Task: Use Pulsing Logo Accent 01 Effect in this video Movie B.mp4
Action: Mouse moved to (136, 87)
Screenshot: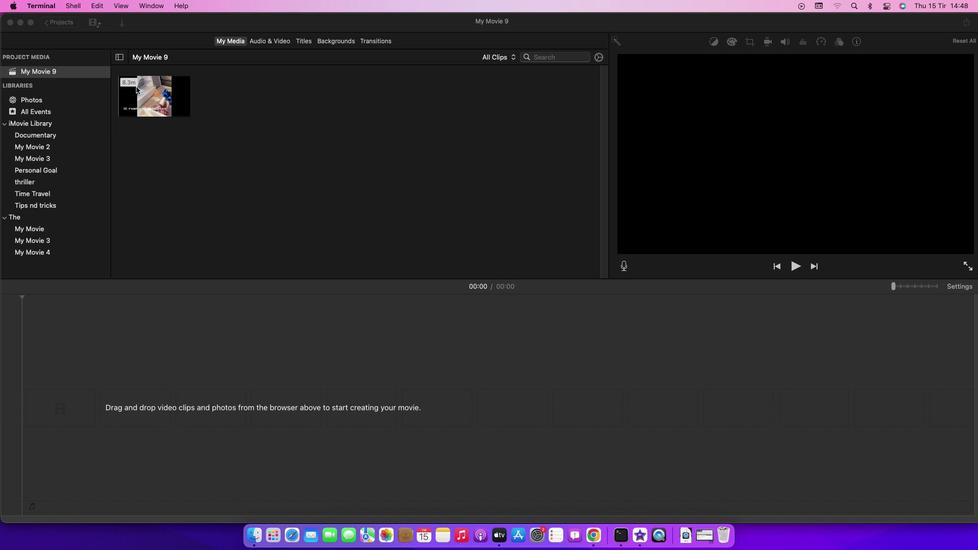 
Action: Mouse pressed left at (136, 87)
Screenshot: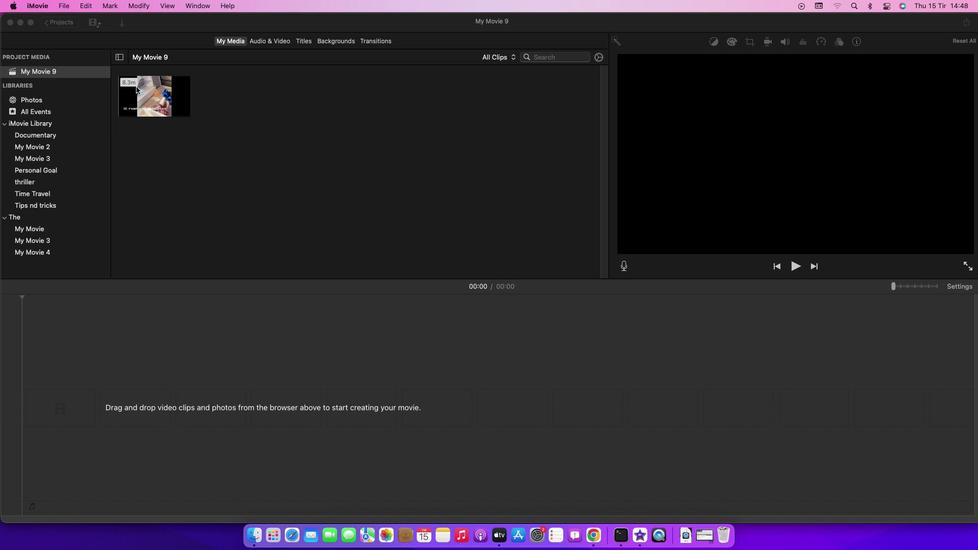 
Action: Mouse moved to (153, 94)
Screenshot: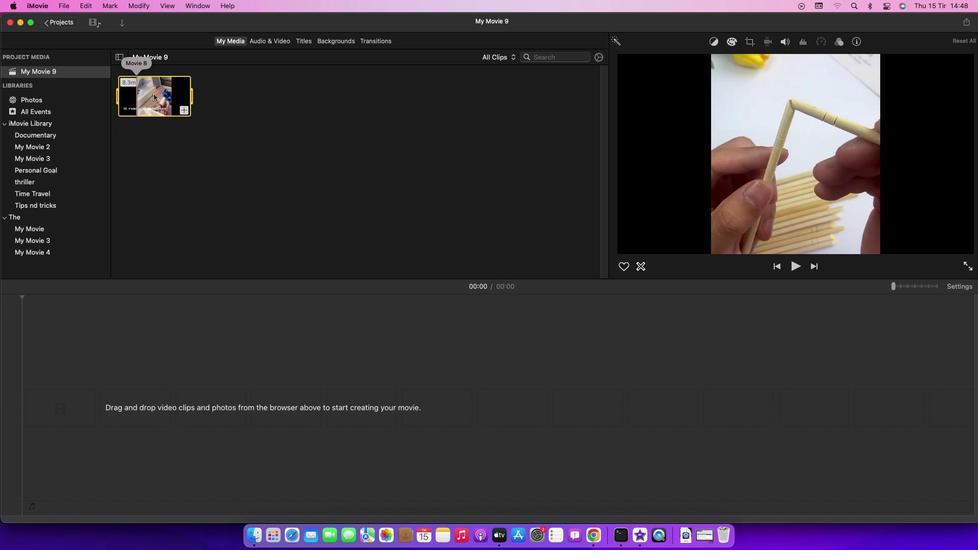 
Action: Mouse pressed left at (153, 94)
Screenshot: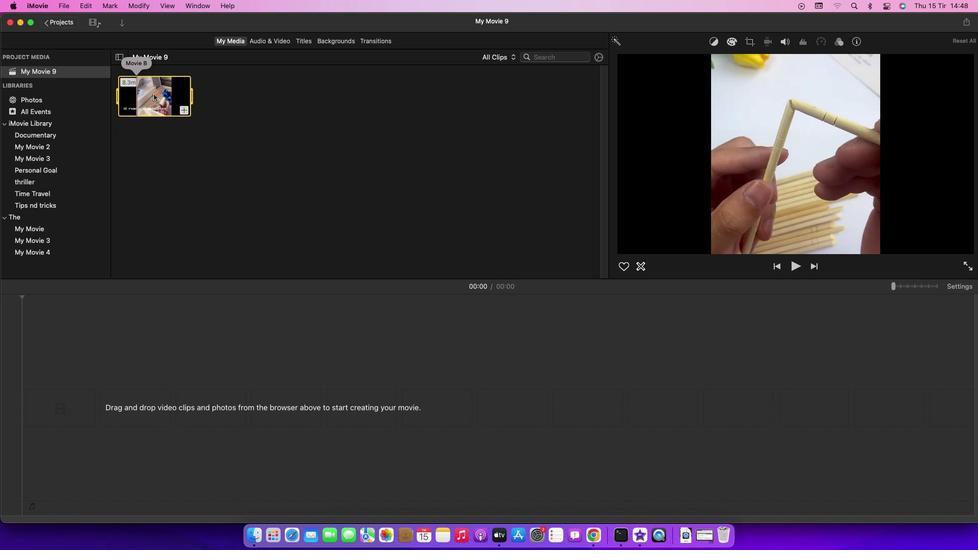 
Action: Mouse moved to (262, 41)
Screenshot: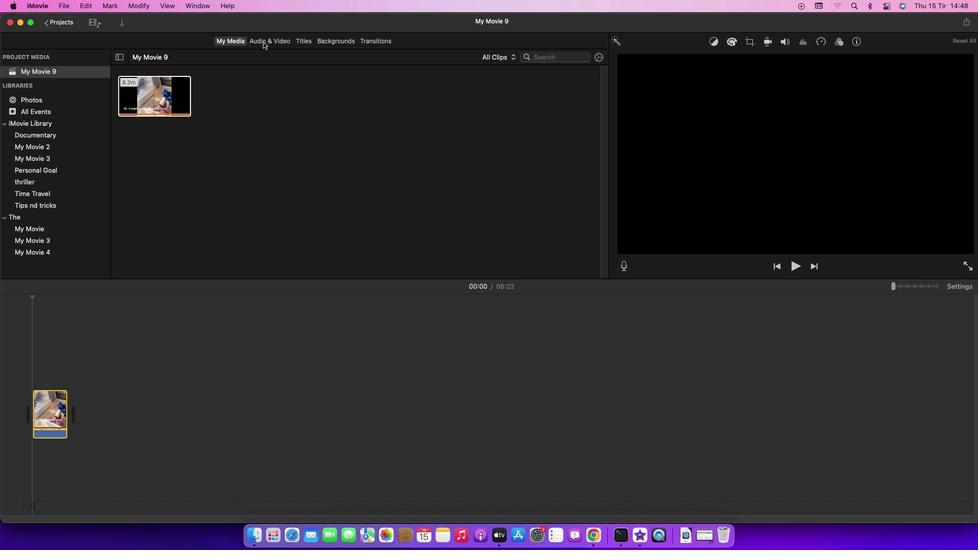 
Action: Mouse pressed left at (262, 41)
Screenshot: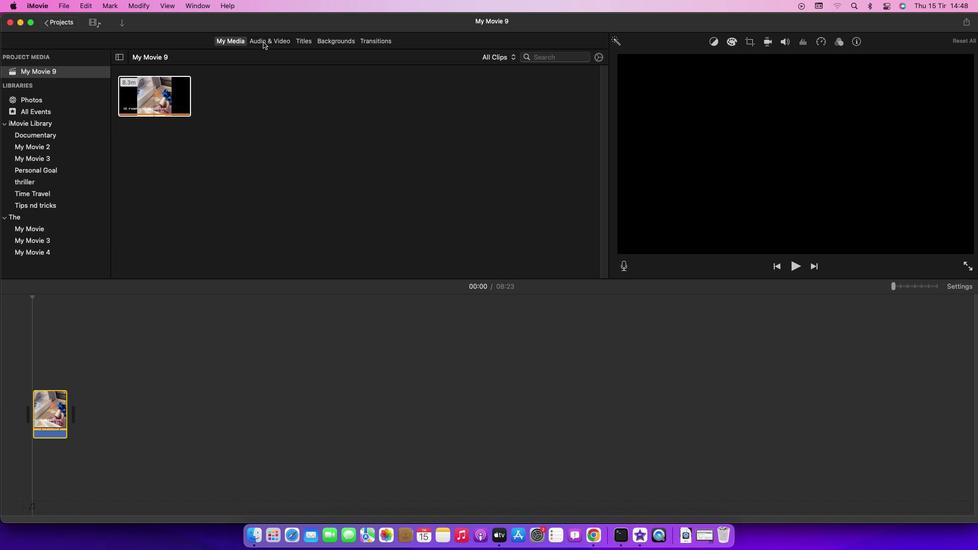 
Action: Mouse moved to (54, 94)
Screenshot: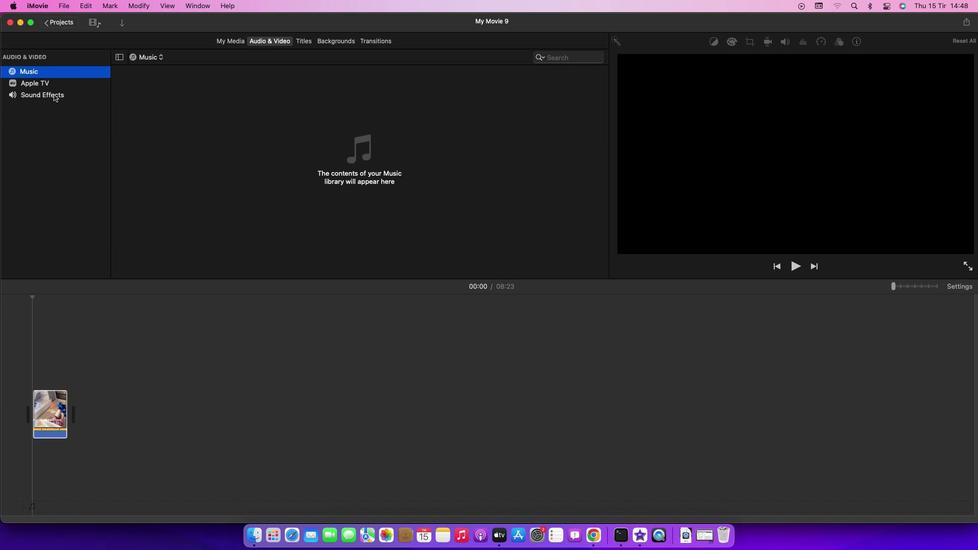 
Action: Mouse pressed left at (54, 94)
Screenshot: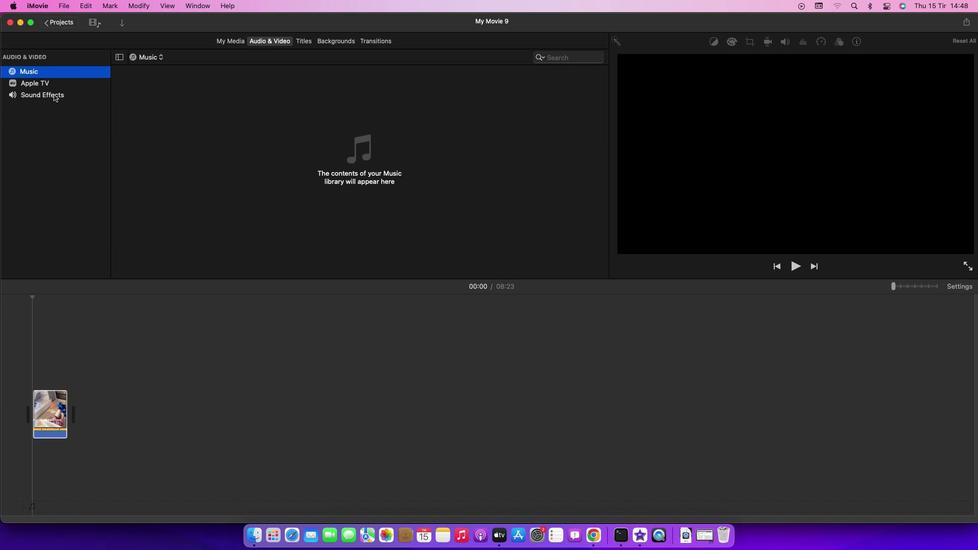
Action: Mouse moved to (179, 247)
Screenshot: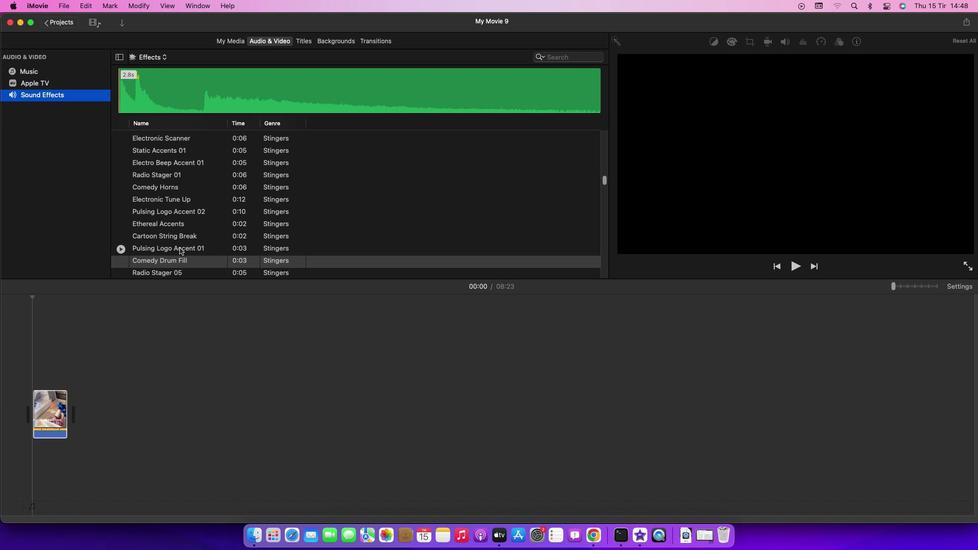 
Action: Mouse pressed left at (179, 247)
Screenshot: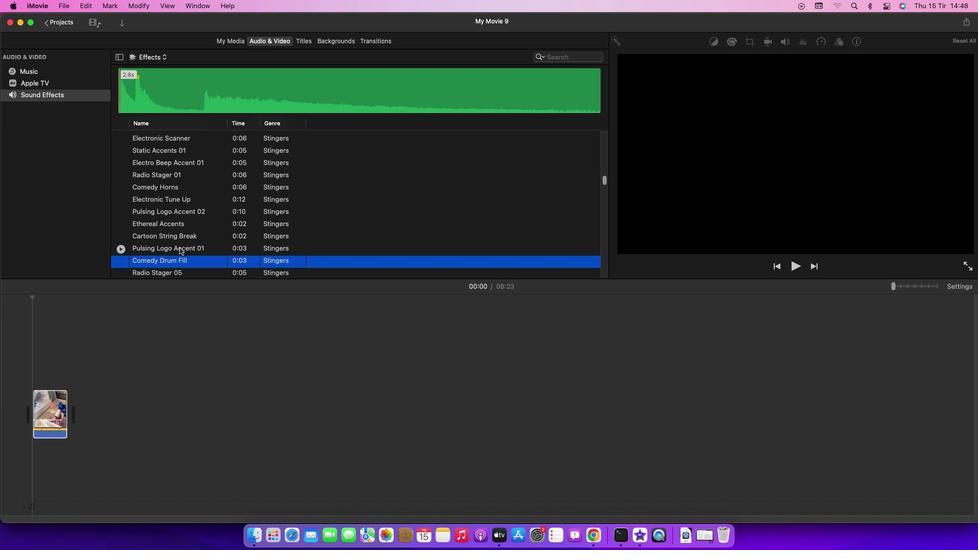 
Action: Mouse moved to (184, 247)
Screenshot: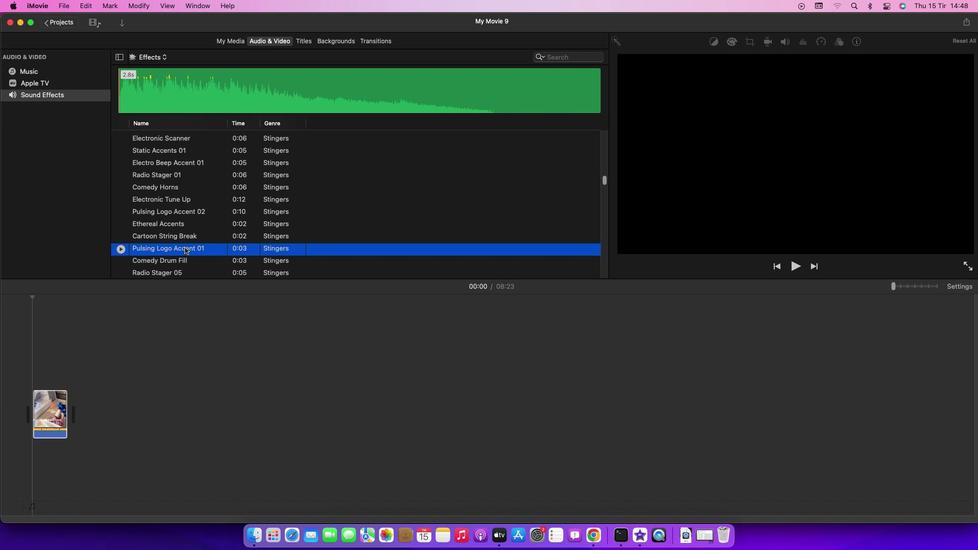 
Action: Mouse pressed left at (184, 247)
Screenshot: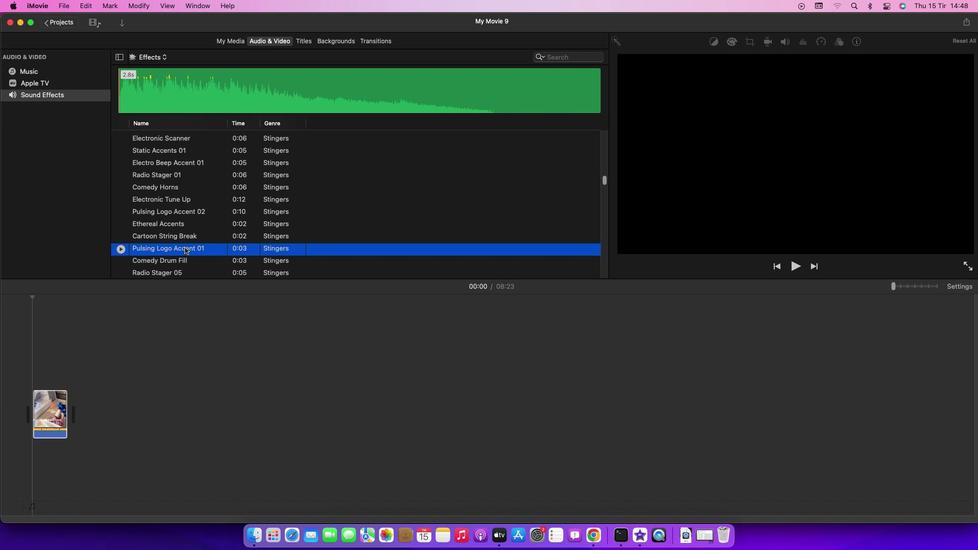 
Action: Mouse moved to (210, 353)
Screenshot: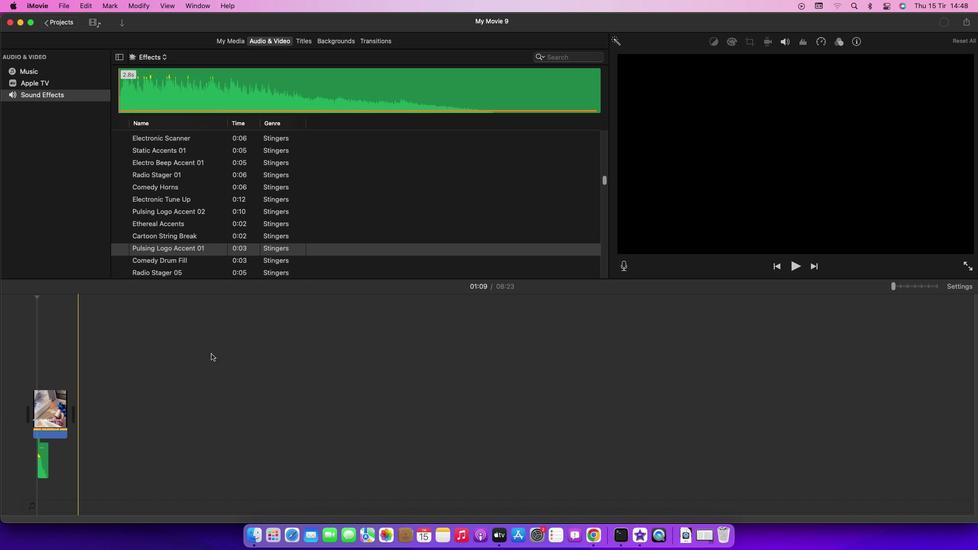 
